 Task: Create a 45-minute meeting to review employee performance evaluations.
Action: Mouse moved to (183, 516)
Screenshot: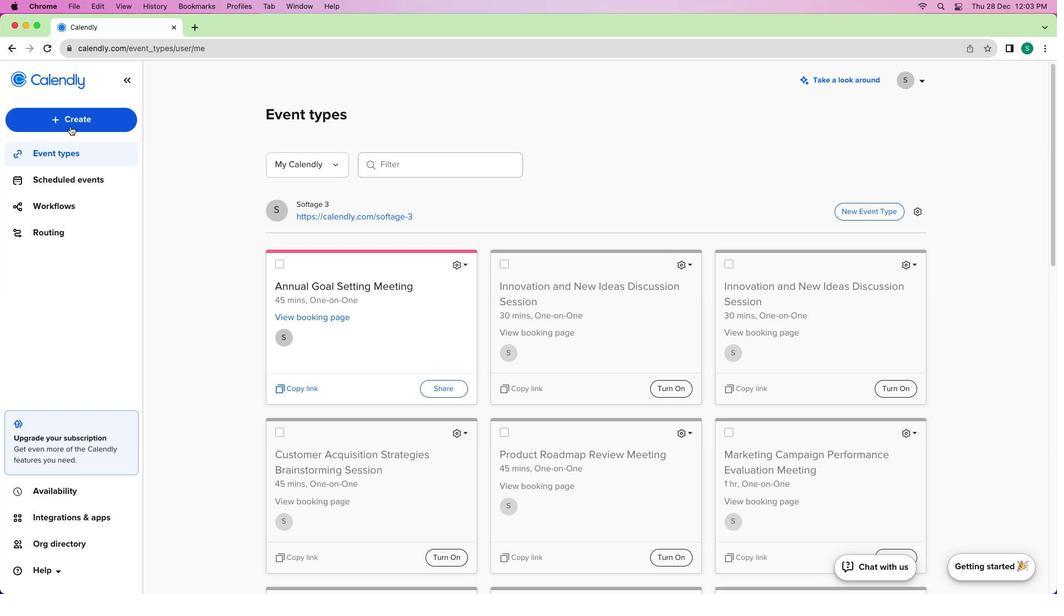 
Action: Mouse pressed left at (183, 516)
Screenshot: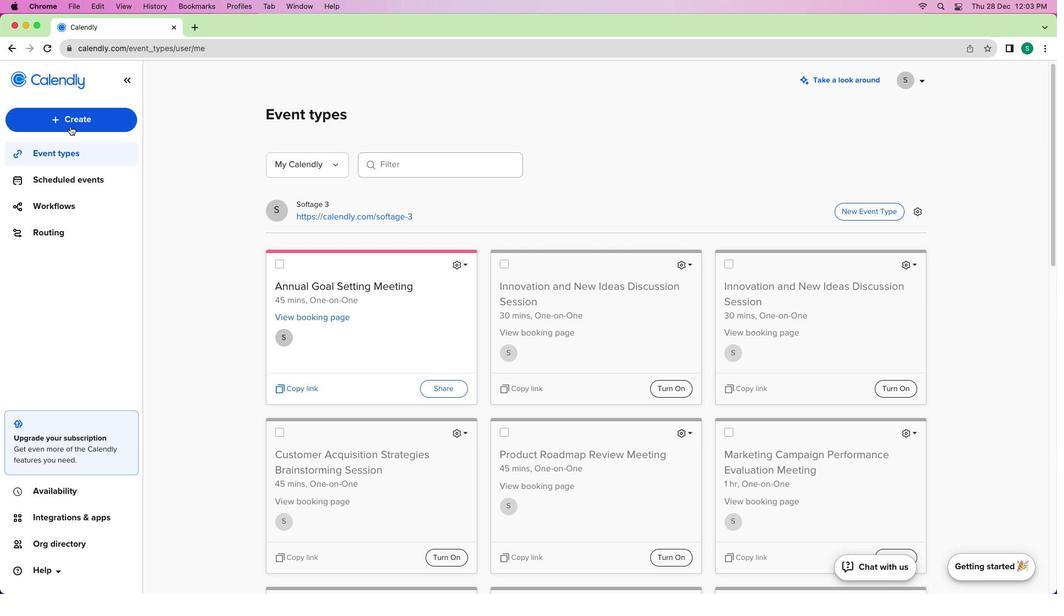 
Action: Mouse moved to (195, 501)
Screenshot: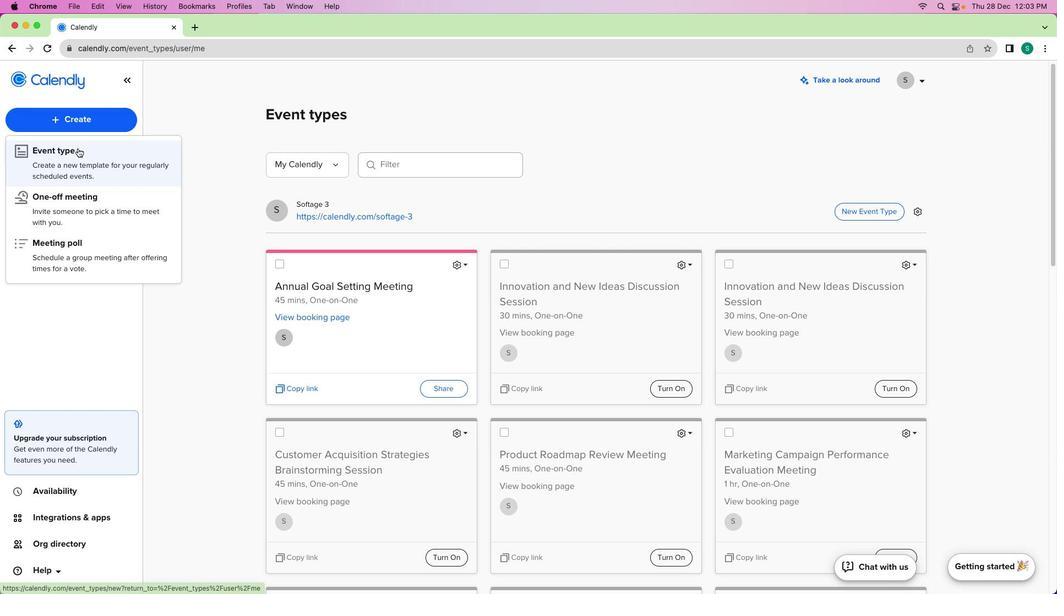 
Action: Mouse pressed left at (195, 501)
Screenshot: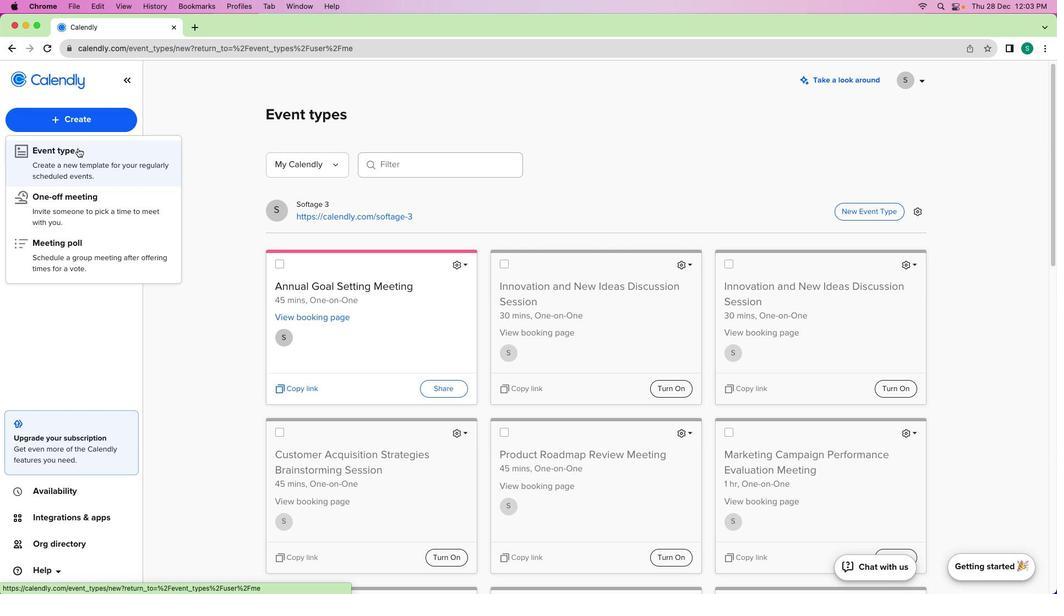 
Action: Mouse moved to (730, 449)
Screenshot: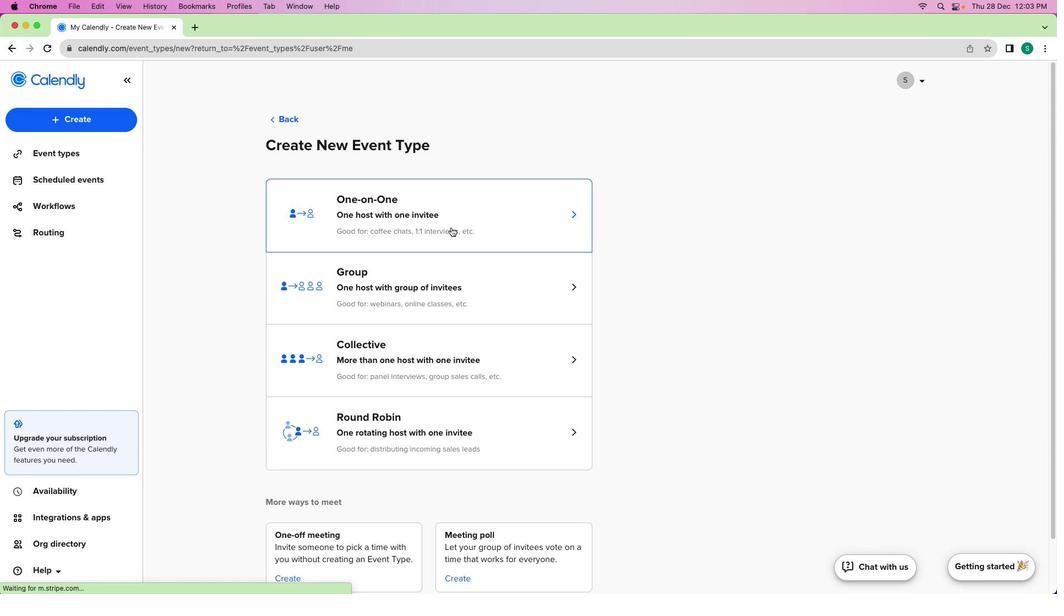 
Action: Mouse pressed left at (730, 449)
Screenshot: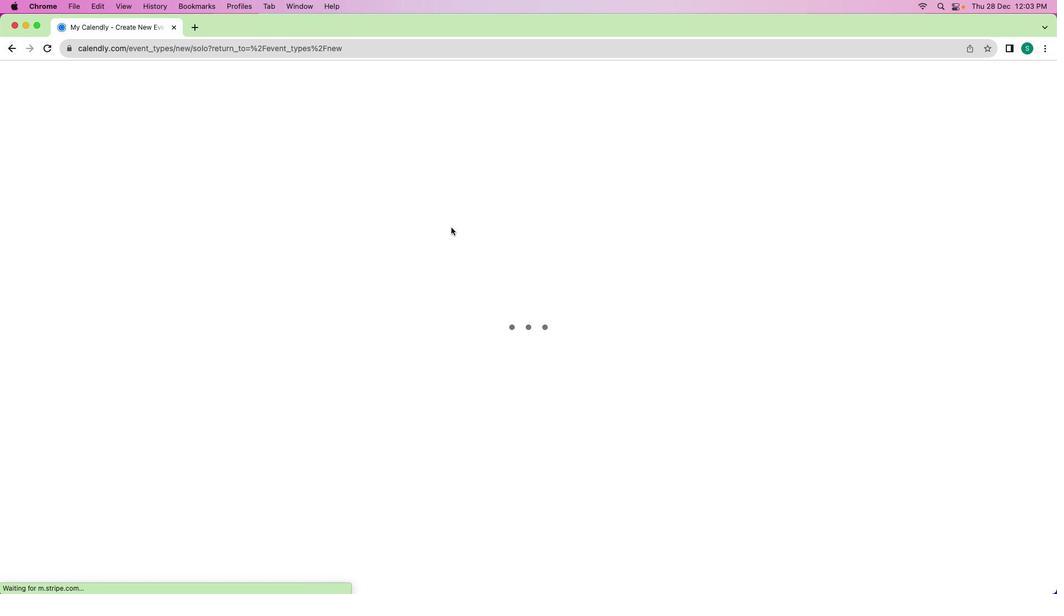 
Action: Mouse moved to (225, 483)
Screenshot: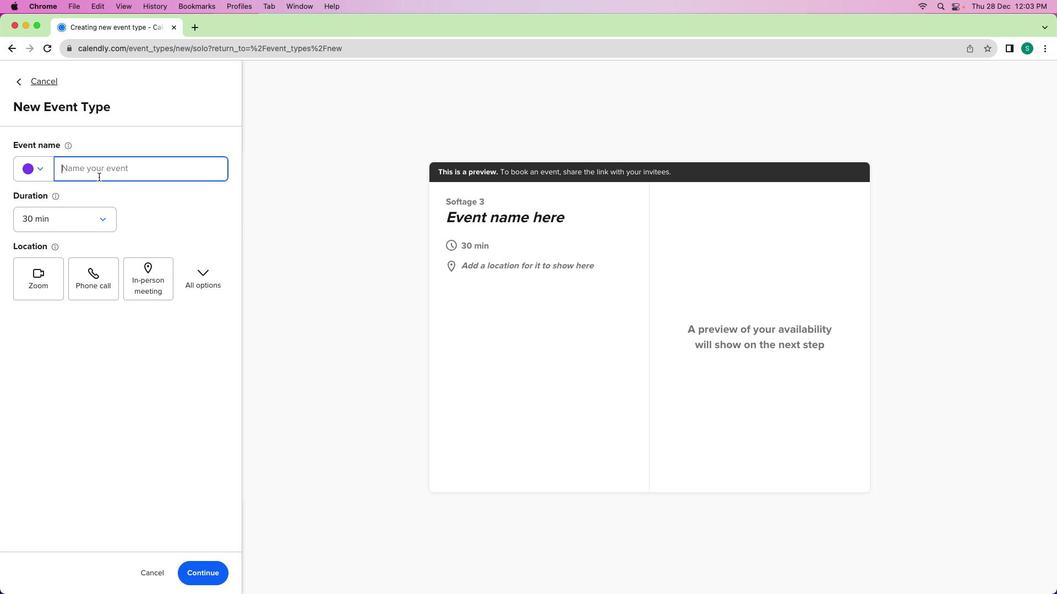
Action: Mouse pressed left at (225, 483)
Screenshot: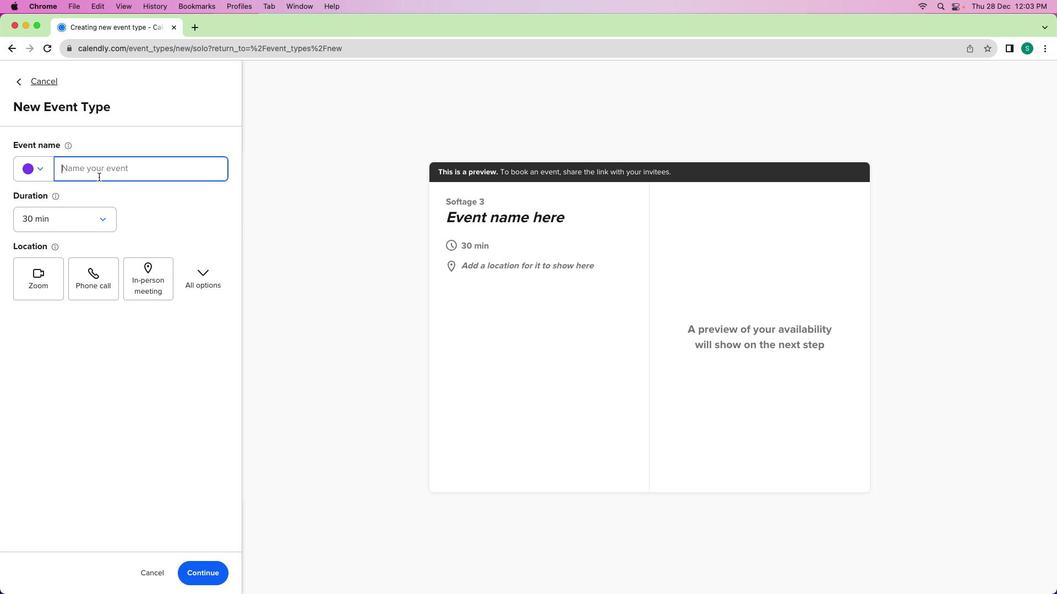 
Action: Key pressed Key.shift'E''m''p''l''o''y''e''e'Key.spaceKey.shift'P''e''r''f''o''m'Key.backspace'r''m''a''n''c''e'Key.spaceKey.shift'E''v''a''l''u''a''t''i''o''n'Key.spaceKey.shift'R''e''v''i''e''w'Key.spaceKey.shift'M''e''e''t''i''n''g'
Screenshot: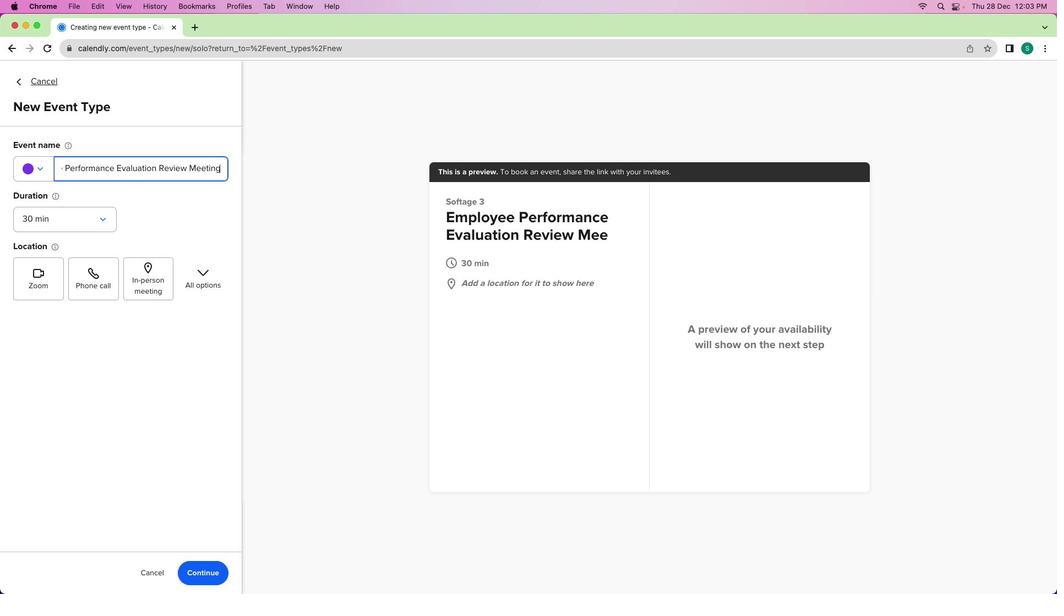 
Action: Mouse moved to (149, 450)
Screenshot: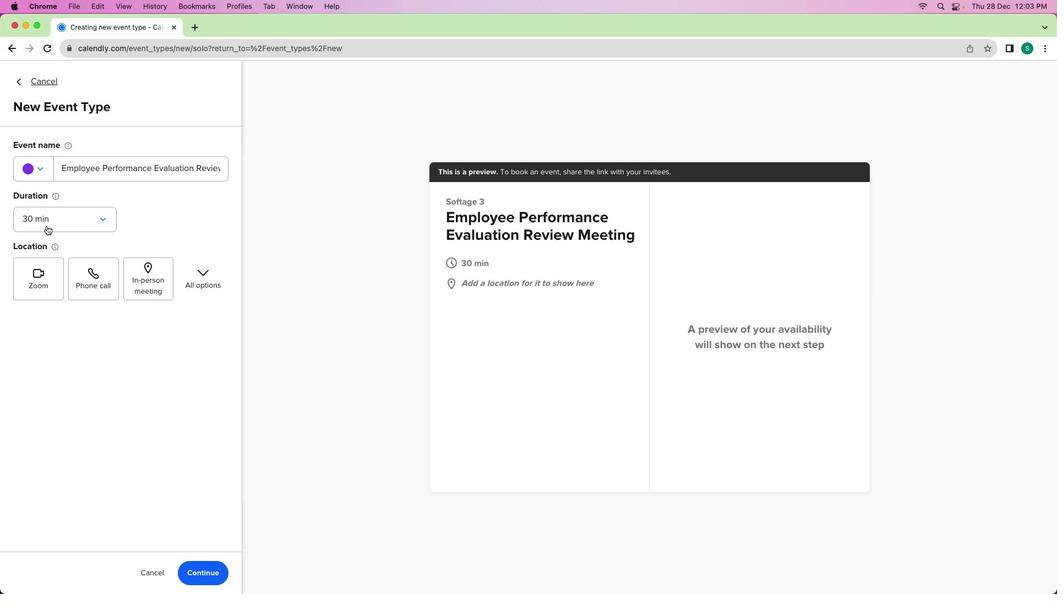 
Action: Mouse pressed left at (149, 450)
Screenshot: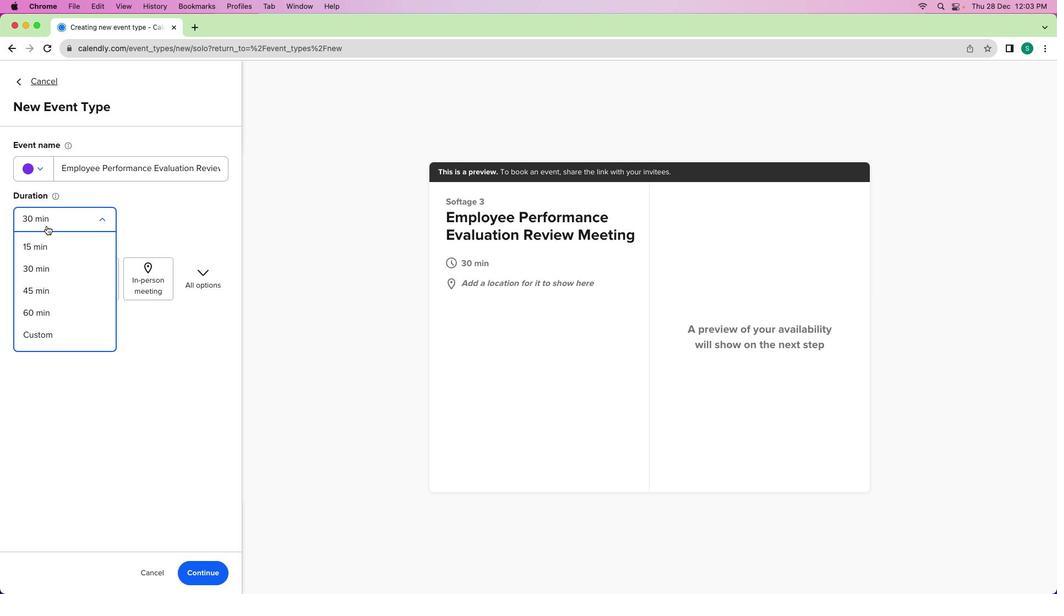 
Action: Mouse moved to (155, 408)
Screenshot: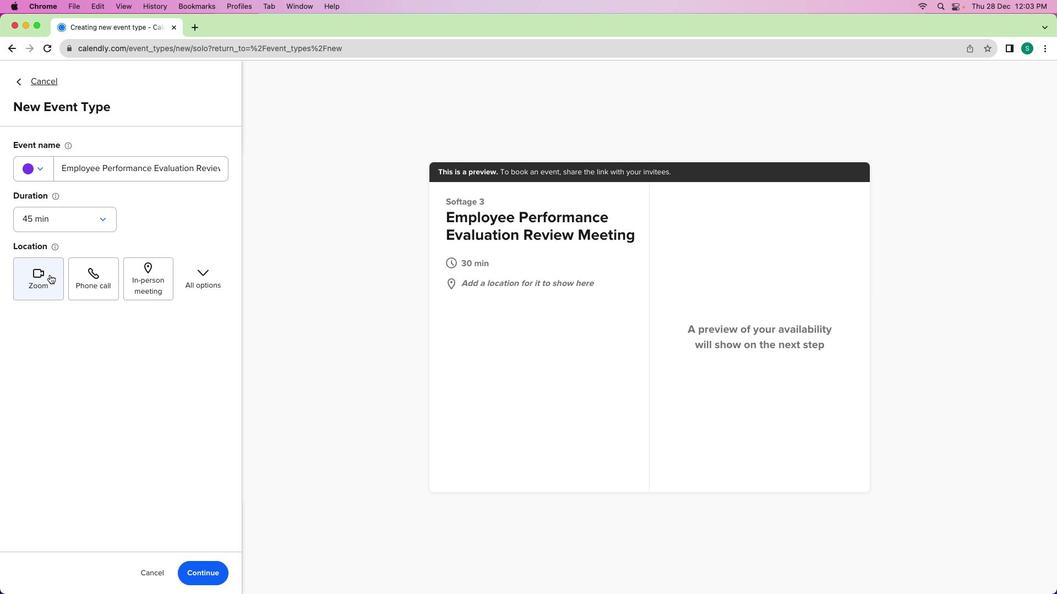 
Action: Mouse pressed left at (155, 408)
Screenshot: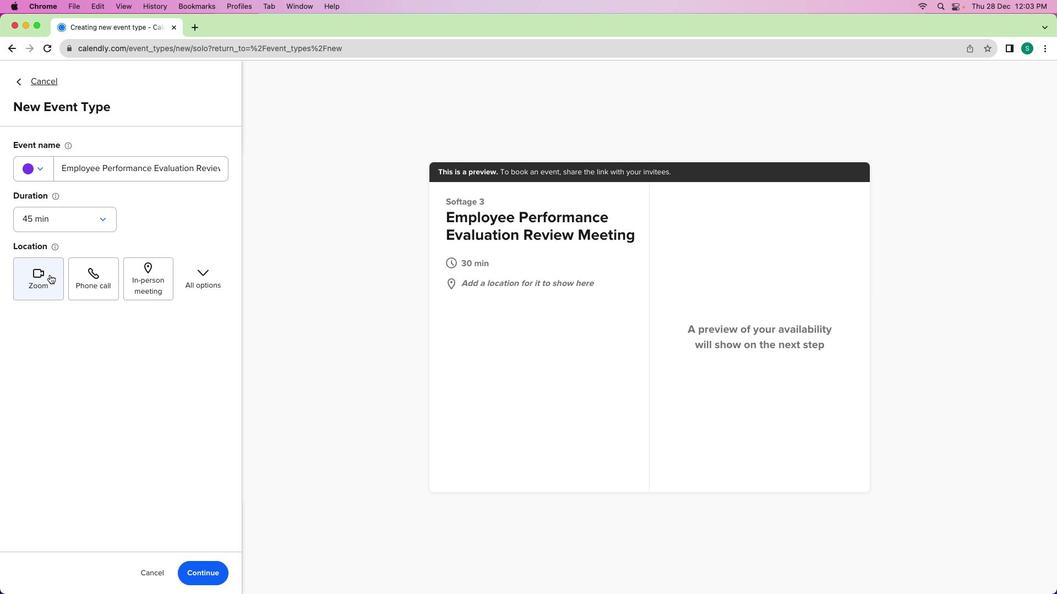 
Action: Mouse moved to (155, 417)
Screenshot: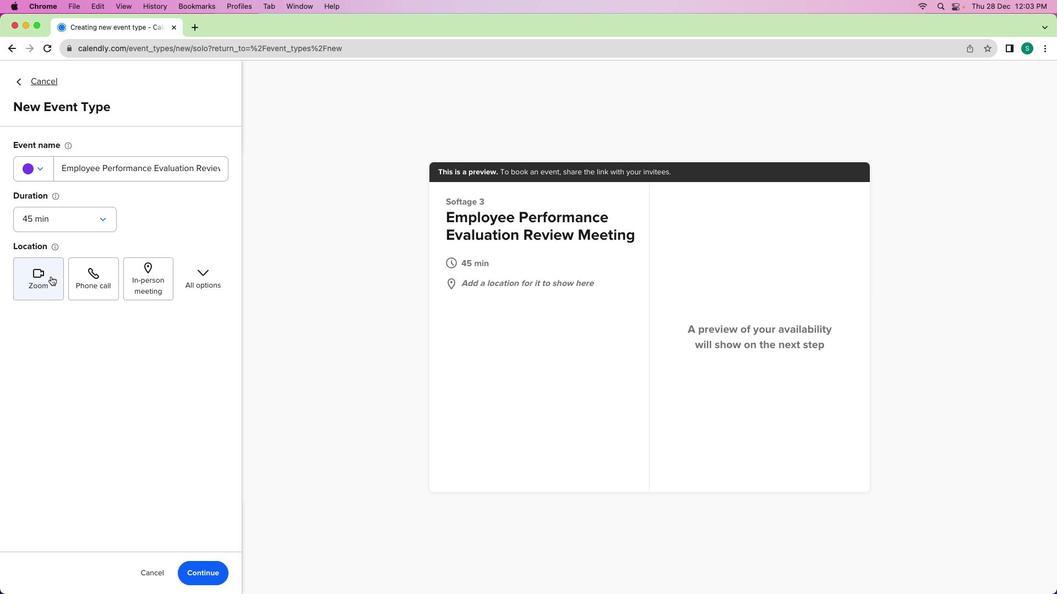 
Action: Mouse pressed left at (155, 417)
Screenshot: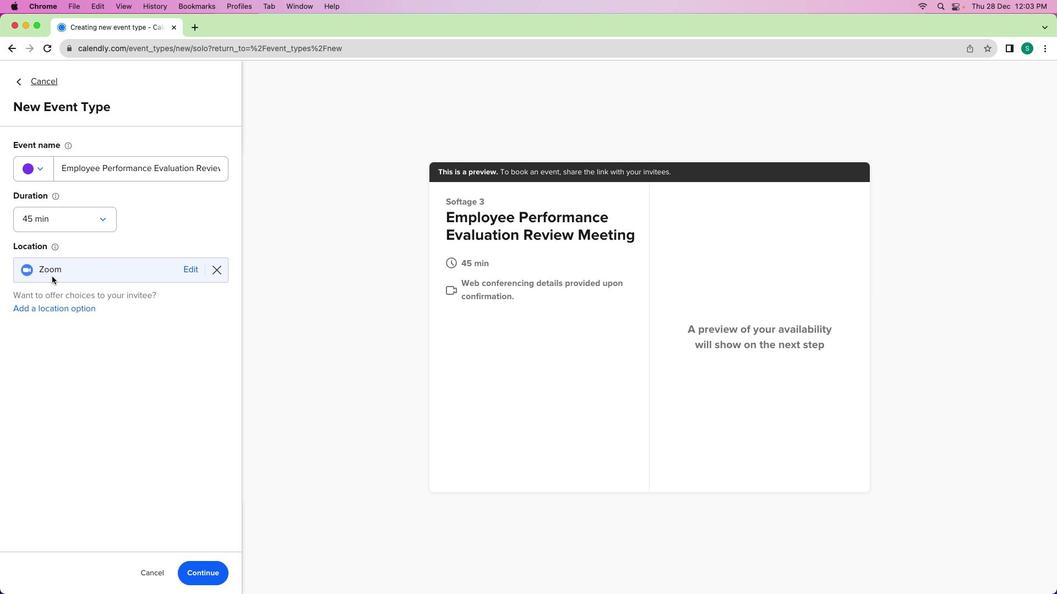 
Action: Mouse moved to (136, 487)
Screenshot: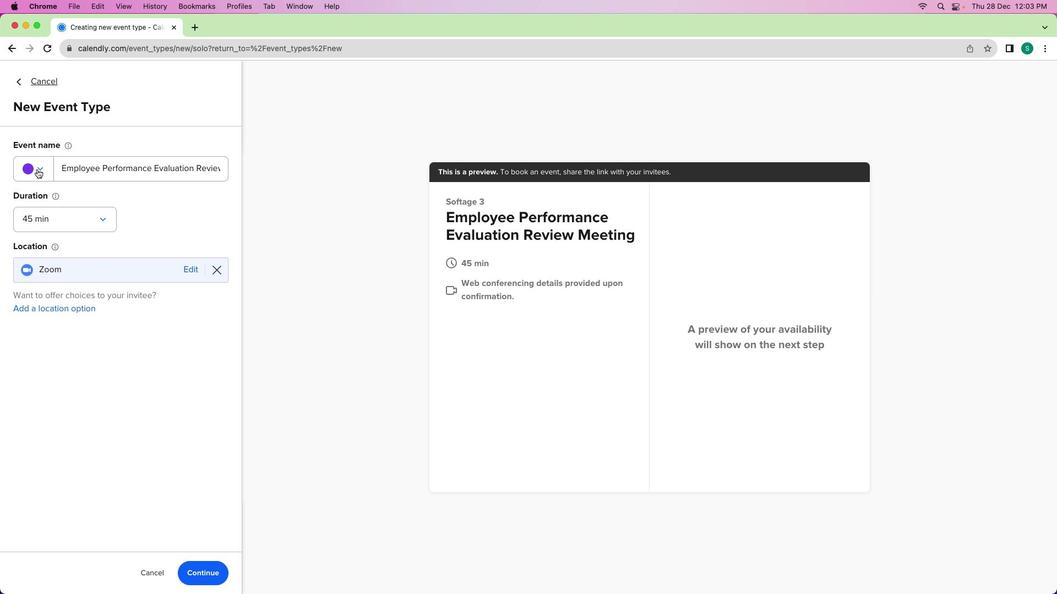 
Action: Mouse pressed left at (136, 487)
Screenshot: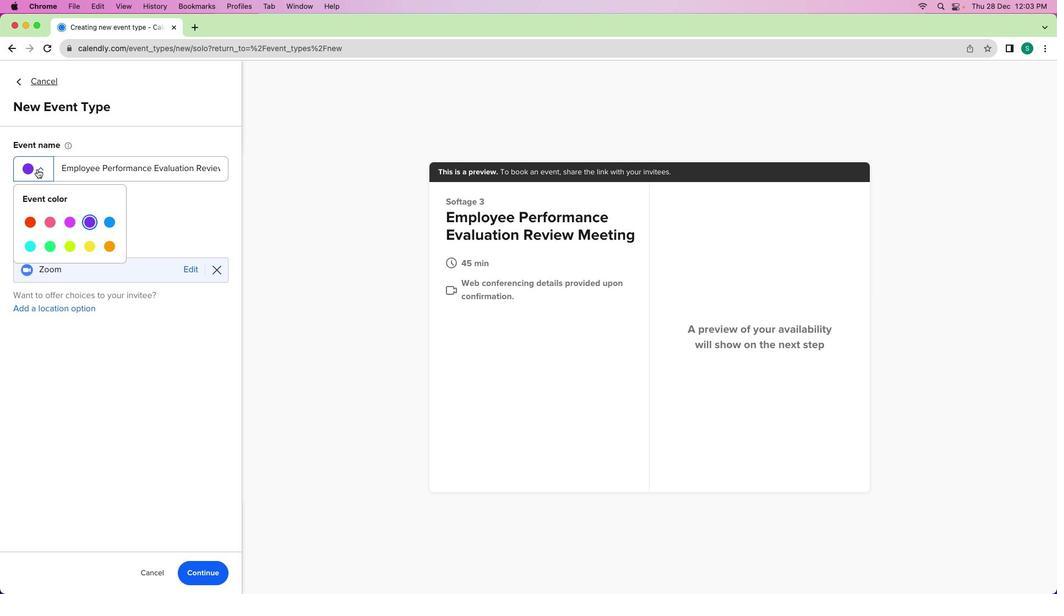 
Action: Mouse moved to (210, 437)
Screenshot: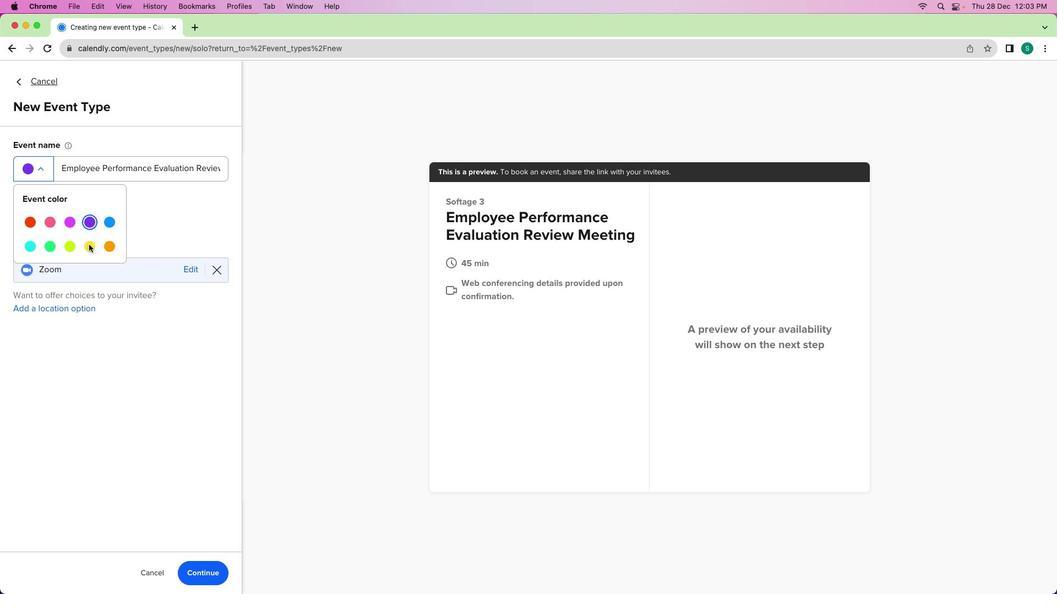
Action: Mouse pressed left at (210, 437)
Screenshot: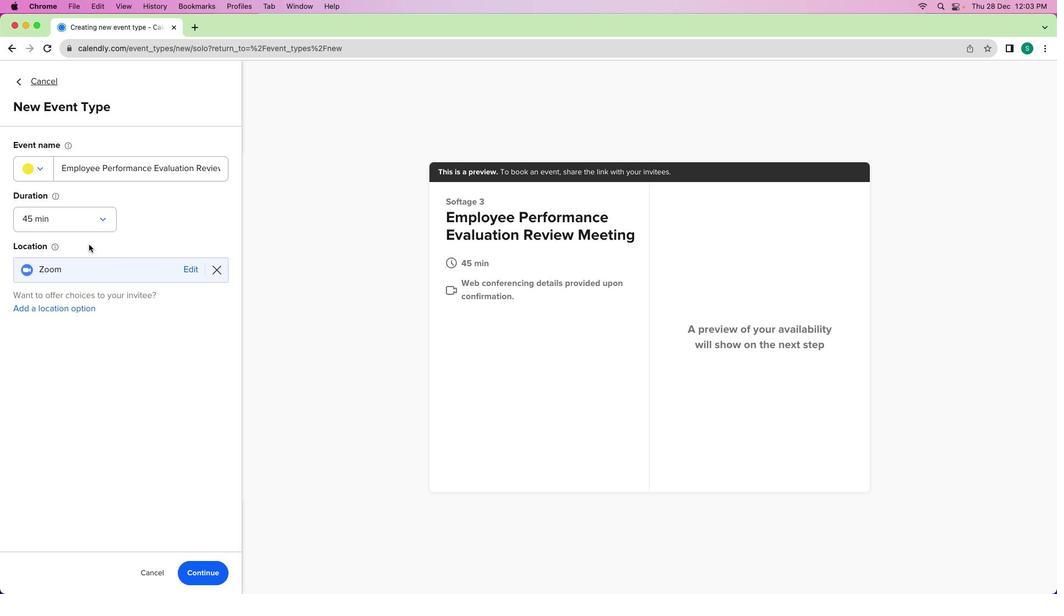
Action: Mouse moved to (372, 215)
Screenshot: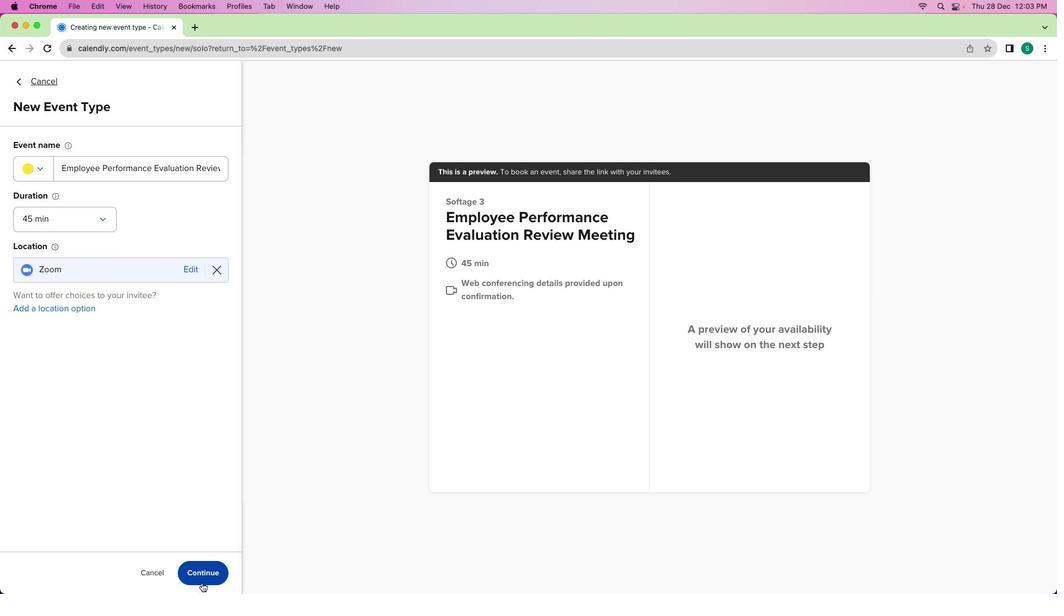 
Action: Mouse pressed left at (372, 215)
Screenshot: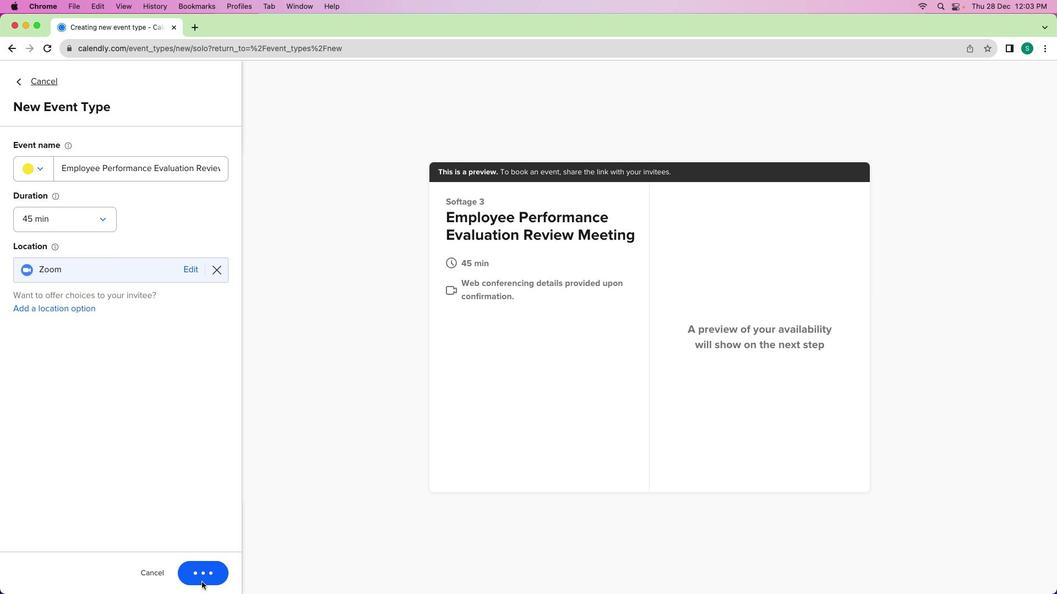 
Action: Mouse moved to (304, 483)
Screenshot: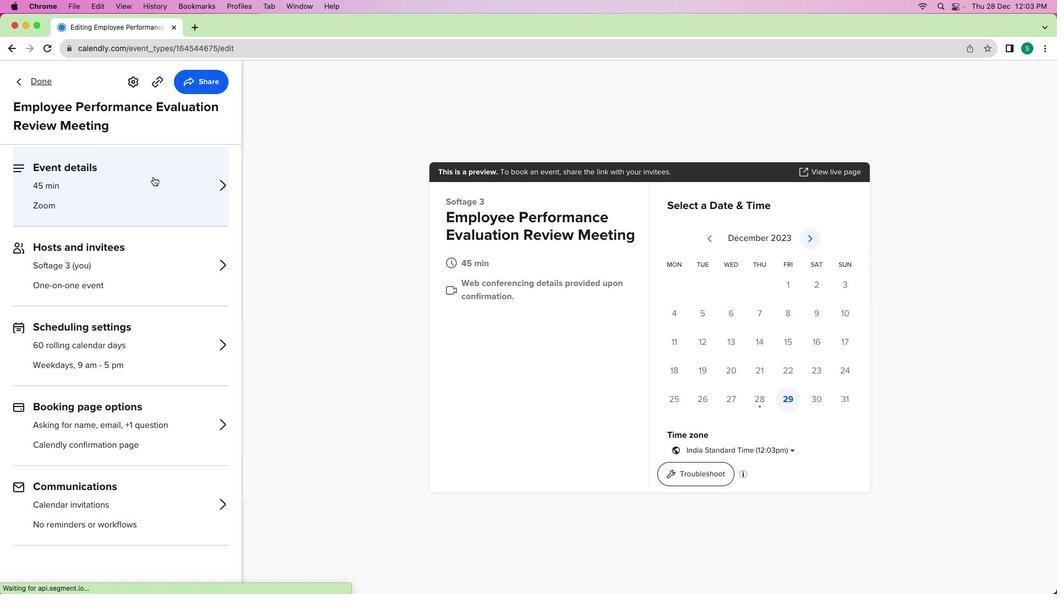 
Action: Mouse pressed left at (304, 483)
Screenshot: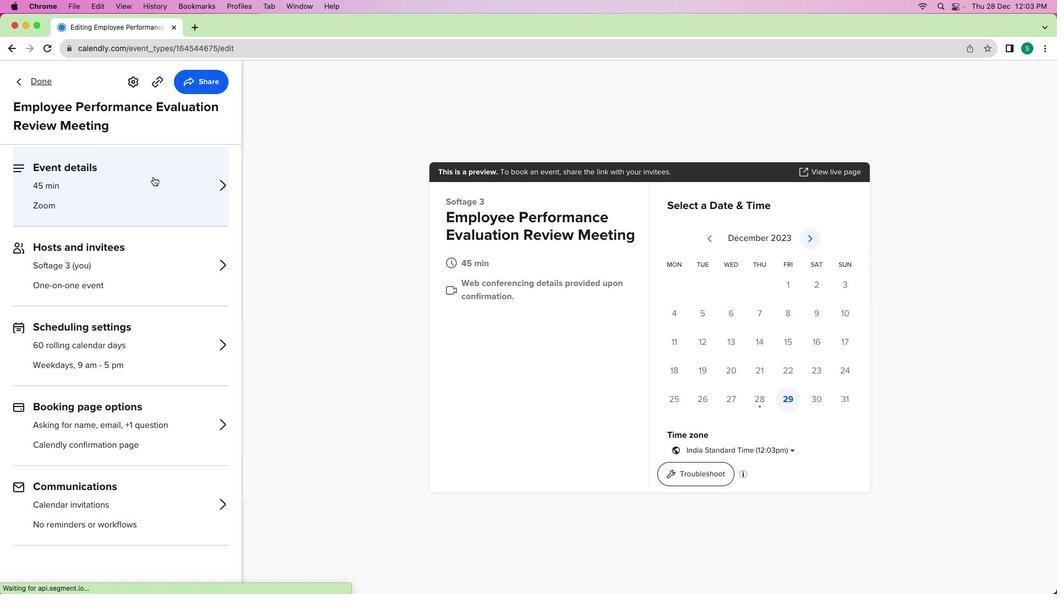 
Action: Mouse moved to (213, 333)
Screenshot: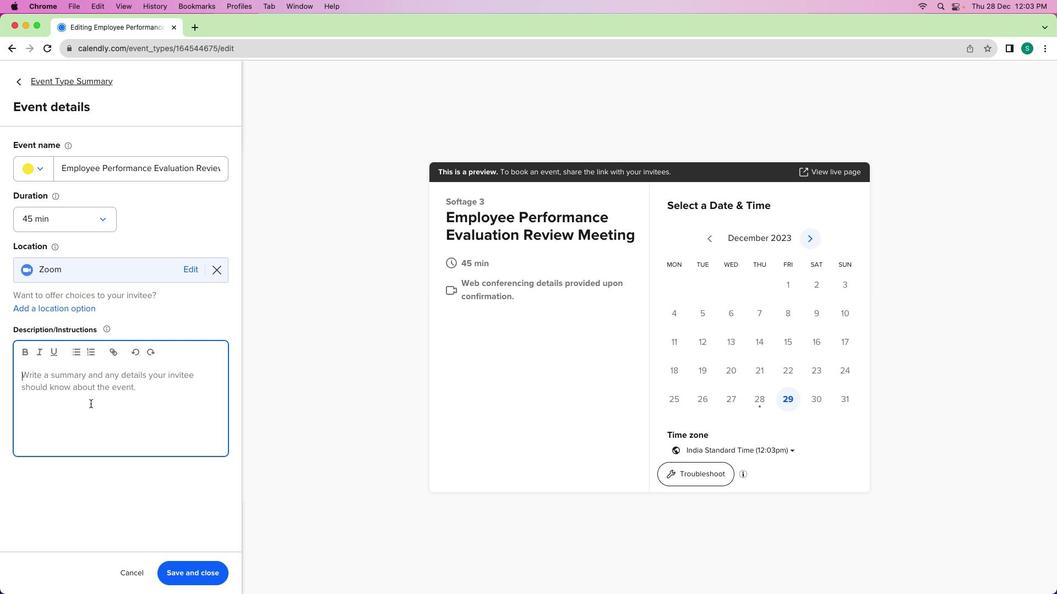 
Action: Mouse pressed left at (213, 333)
Screenshot: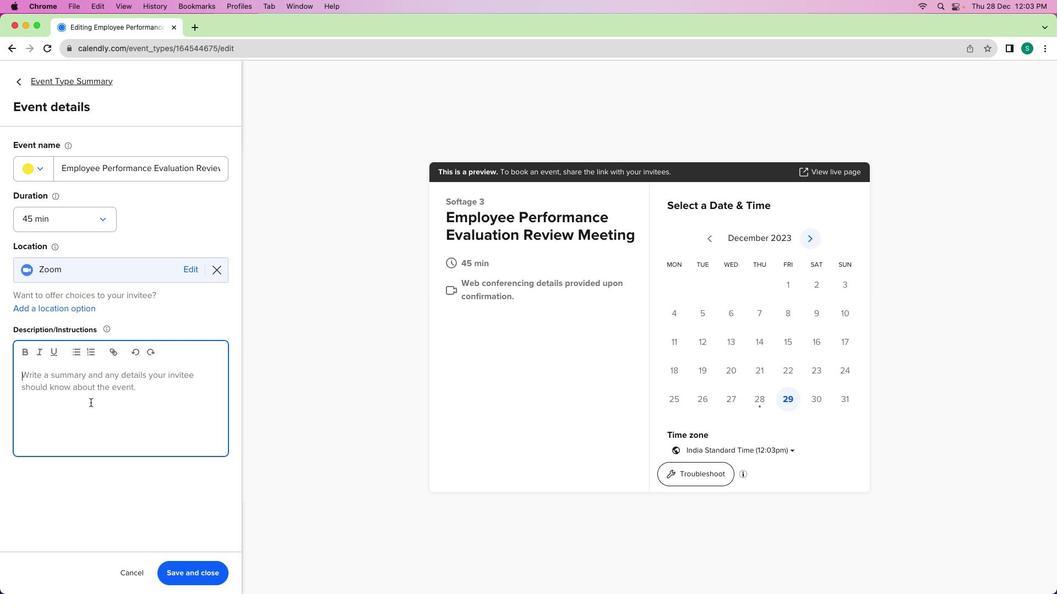 
Action: Mouse moved to (219, 349)
Screenshot: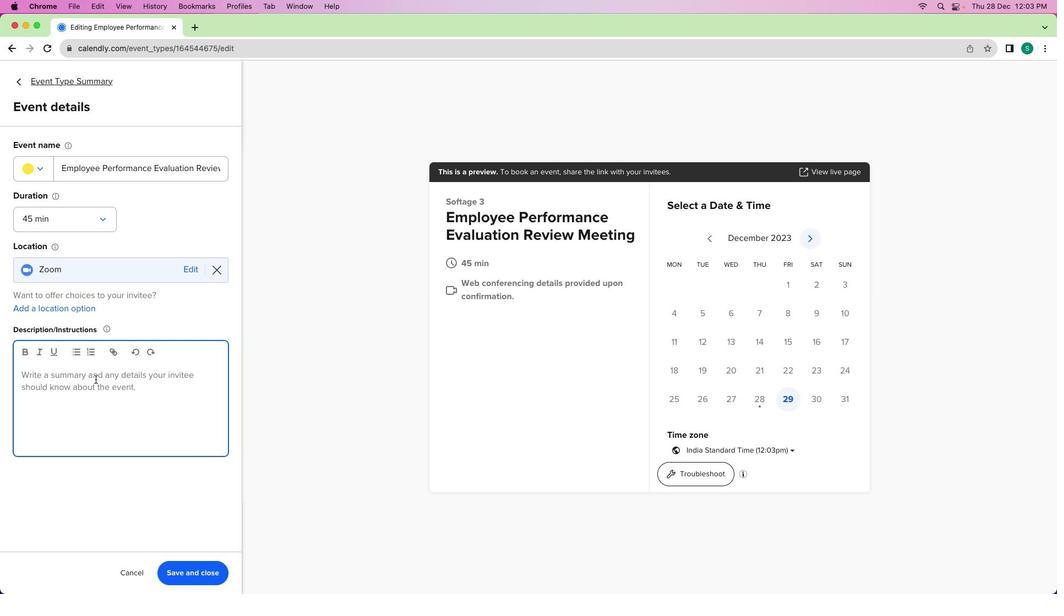 
Action: Key pressed Key.shift'A'Key.space'd''e''d''i''c''a''t''e''d'Key.space'4''5''-''m''i''n''u''t''e'Key.space's''e''s''s''i''o''n'Key.space't''o'Key.space'r''e''v''i''e''w'Key.space'e''m''p''l''o''y''e''e'Key.space'p''e''r''f''o''r''m''a''n''c''e'Key.space'e''v''a''l''a''u'Key.backspaceKey.backspace'u''a''t''i''o''n''s'Key.spaceKey.backspace'.'Key.spaceKey.shift'I''n'Key.space't''h''i''s'Key.space'm''e''e''t''i''n''g'','Key.space'w''e'Key.space'w''i''l''l'Key.space'd''i''s''c''u''s''s'Key.space'i''n''d''i''v''i''d''u''a''l'Key.space'a''c''c''o''m''p''l''i''s''h''m''e''n''t''s'','Key.space'a''d''d''r''e''s''s'Key.space'a''r''e''a''s'Key.space'f''o''r'Key.space'i''m''p''r''o''v''e''m''e''n''t'','Key.space'a''n''d'Key.space'c''o''l''l''a''v'Key.backspace'b''o''r''a''t''i''v''e''l''y'Key.space's''t''r''a''t''e''g''i''z''e'Key.space'o''n'Key.space'p''r''o''f''e''s''s''i''o''n''a''l'Key.space'd''e''v''e''l''o''p''m''e''n''t'Key.space'o''p''p''o''r''t''u''n''i''t''i''e''s''.'
Screenshot: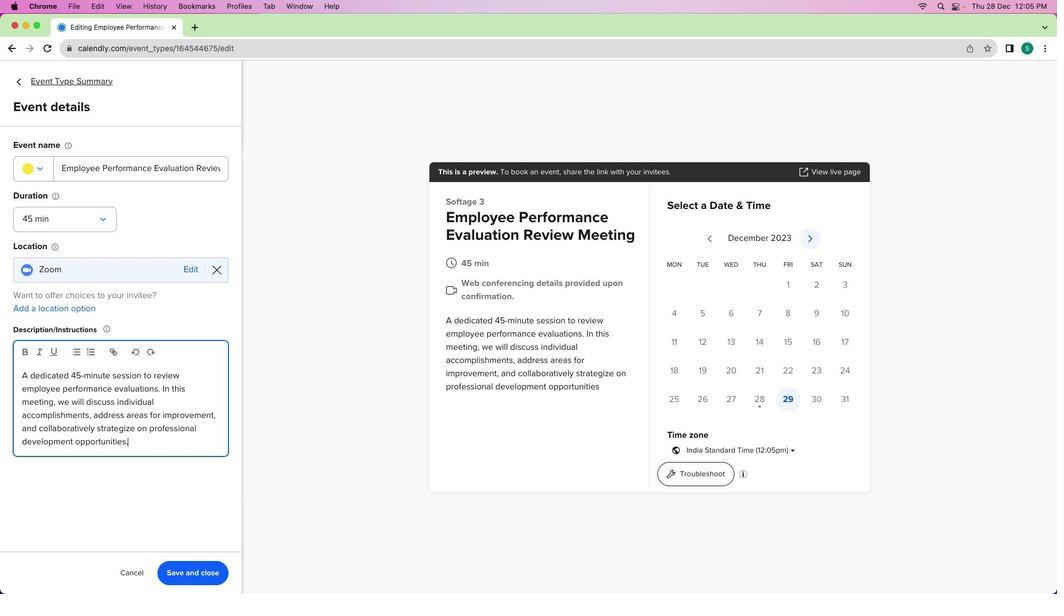 
Action: Mouse moved to (367, 221)
Screenshot: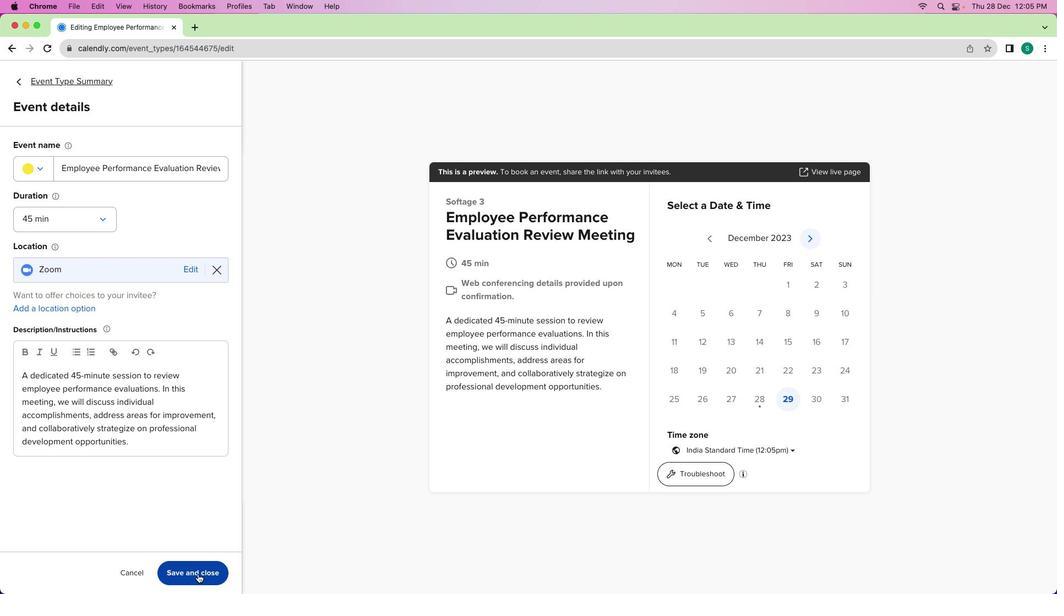 
Action: Mouse pressed left at (367, 221)
Screenshot: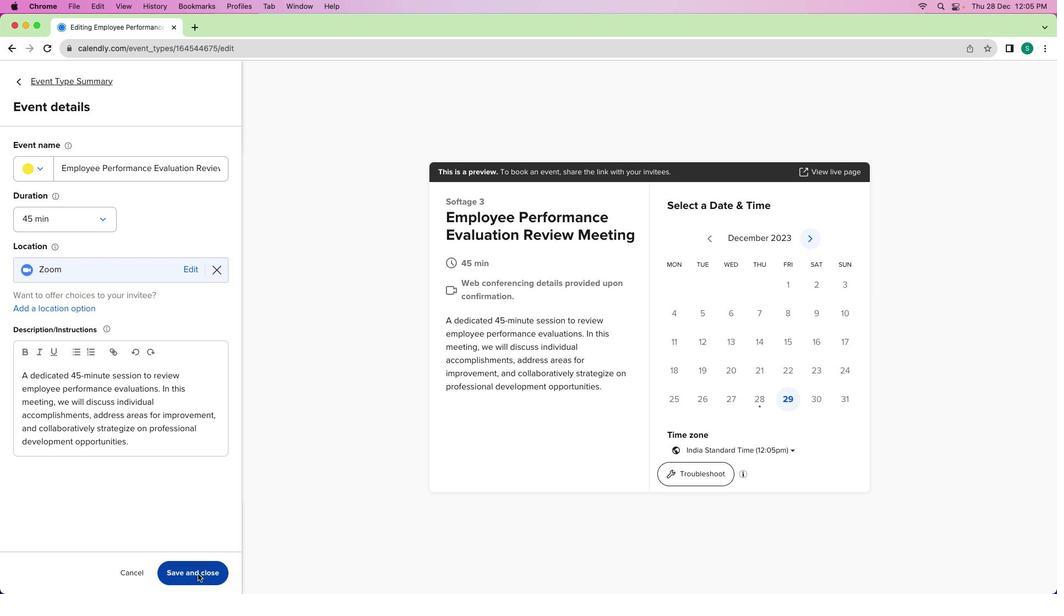 
Action: Mouse moved to (133, 545)
Screenshot: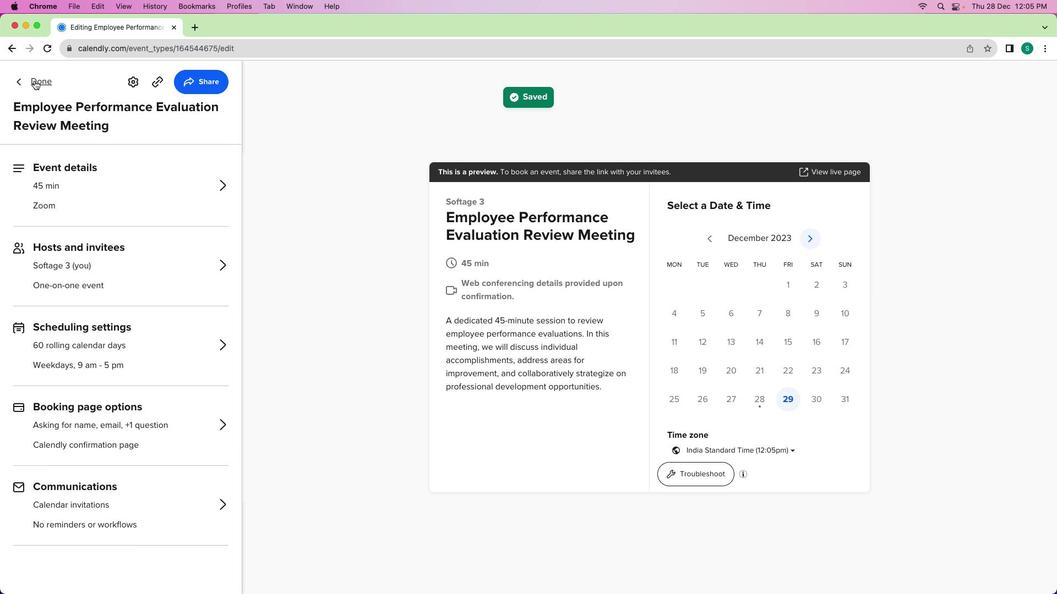 
Action: Mouse pressed left at (133, 545)
Screenshot: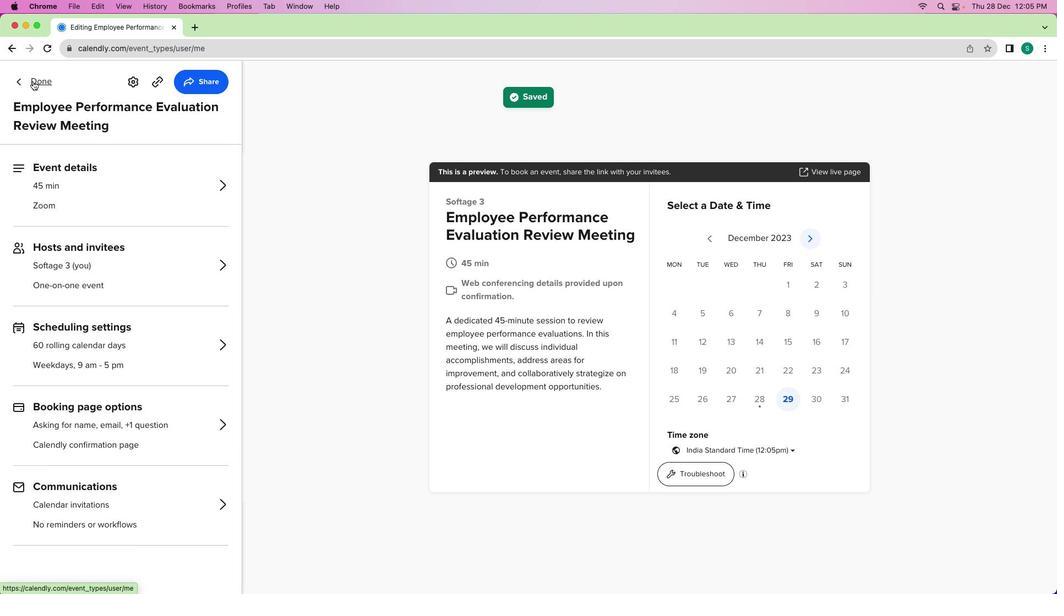
Action: Mouse moved to (650, 382)
Screenshot: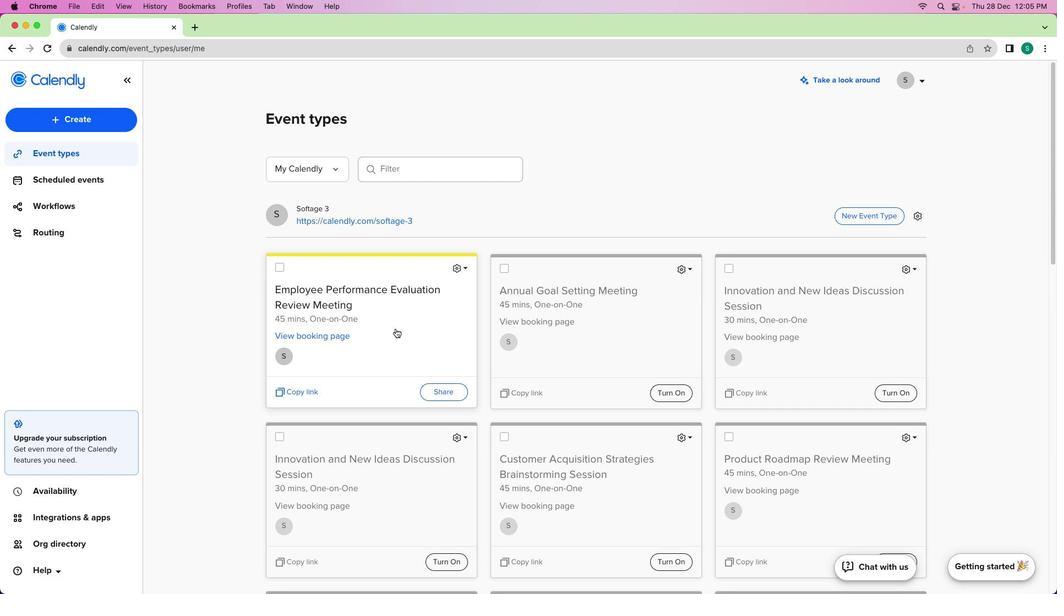 
